 Task: Create Card Executive Team Meeting in Board Website Content to Workspace App Development. Create Card Recruitment Execution in Board Market Segmentation to Workspace App Development. Create Card Executive Team Meeting in Board Diversity and Inclusion Program Evaluation and Optimization to Workspace App Development
Action: Mouse moved to (351, 148)
Screenshot: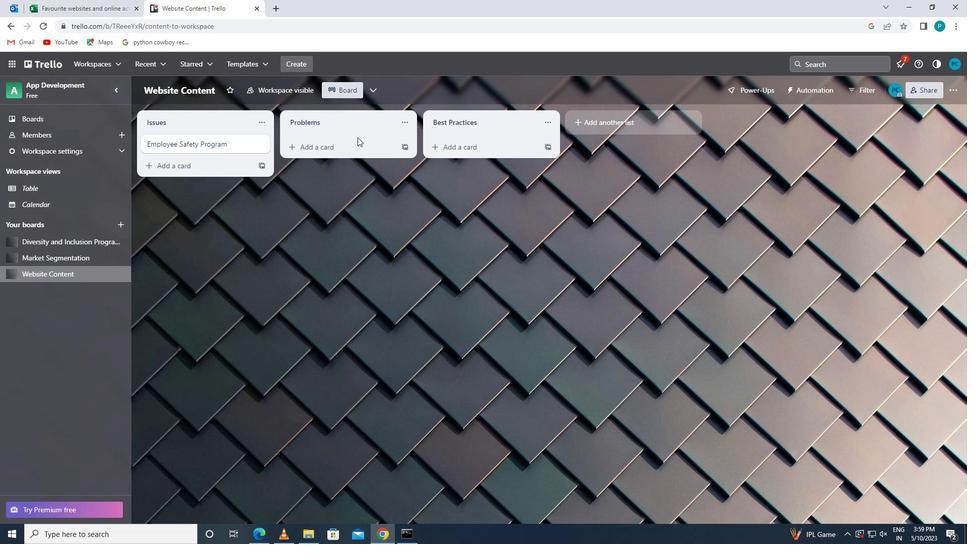 
Action: Mouse pressed left at (351, 148)
Screenshot: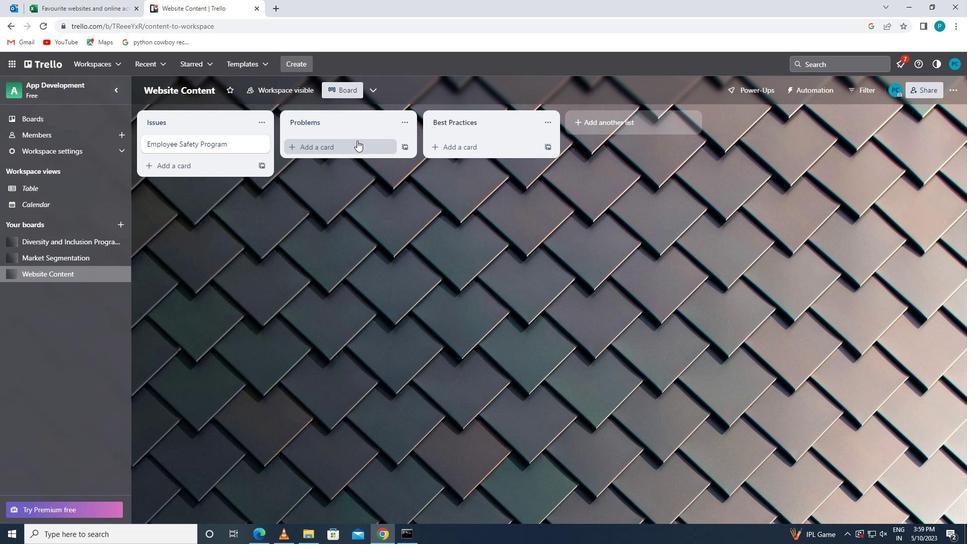 
Action: Key pressed <Key.caps_lock>c<Key.caps_lock>ard<Key.space><Key.caps_lock>e<Key.caps_lock>xecutive<Key.space><Key.caps_lock>t<Key.caps_lock>eam<Key.space><Key.caps_lock>m<Key.caps_lock>eeting
Screenshot: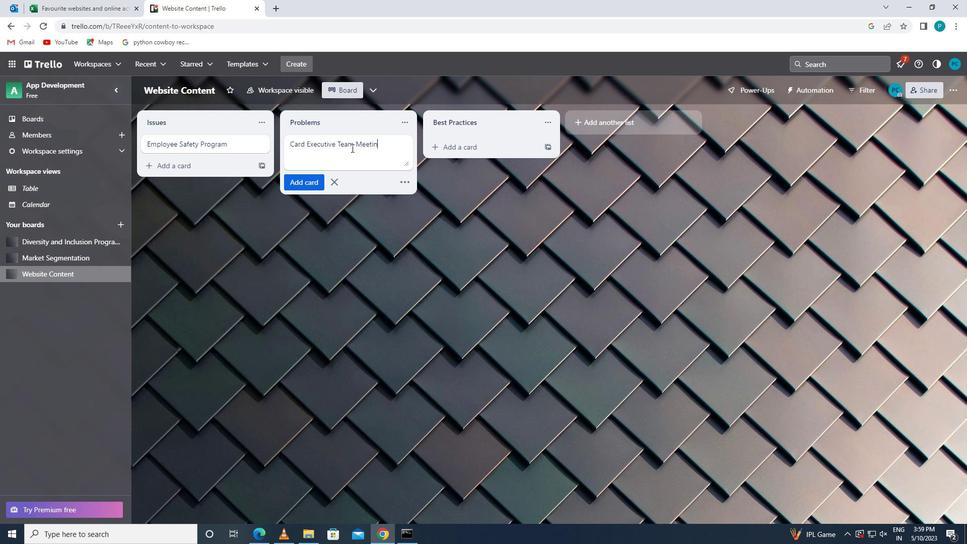 
Action: Mouse moved to (294, 177)
Screenshot: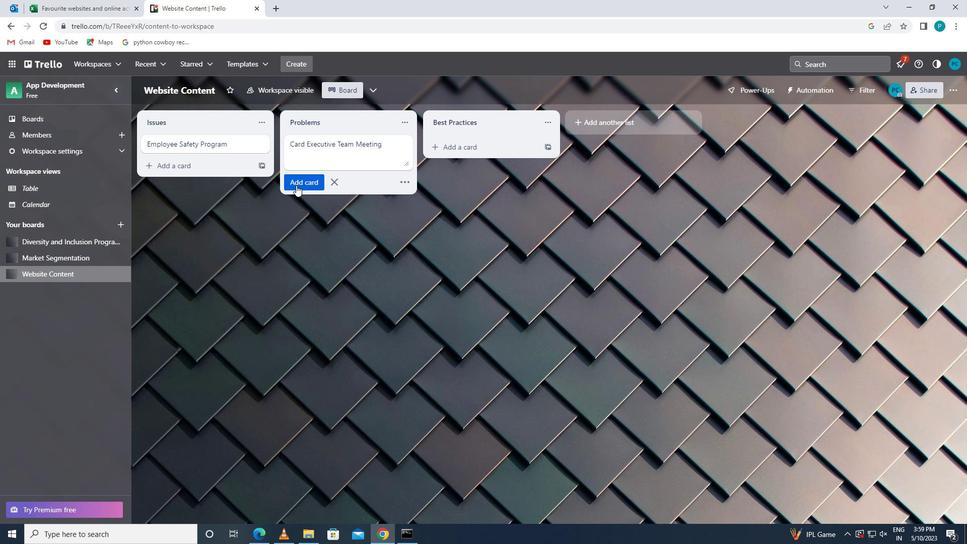 
Action: Mouse pressed left at (294, 177)
Screenshot: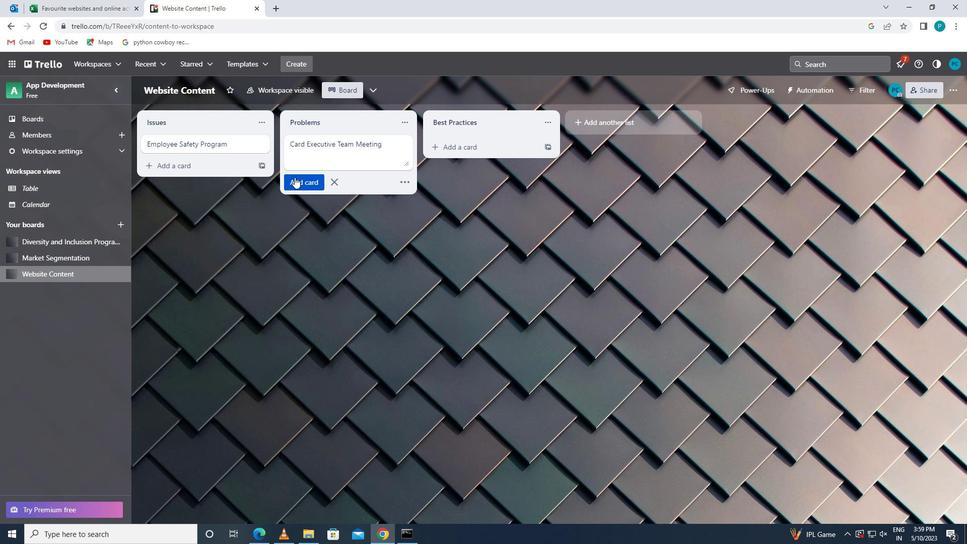 
Action: Mouse moved to (59, 258)
Screenshot: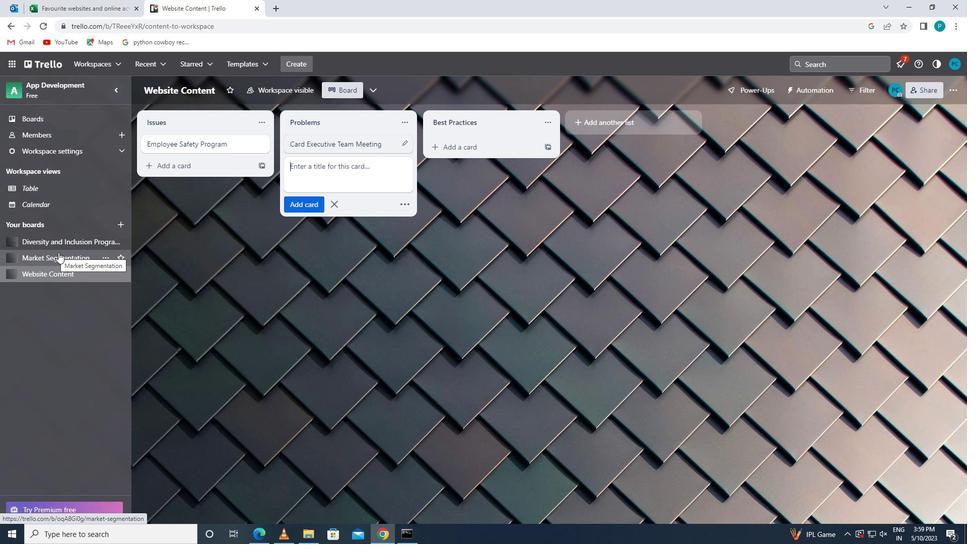 
Action: Mouse pressed left at (59, 258)
Screenshot: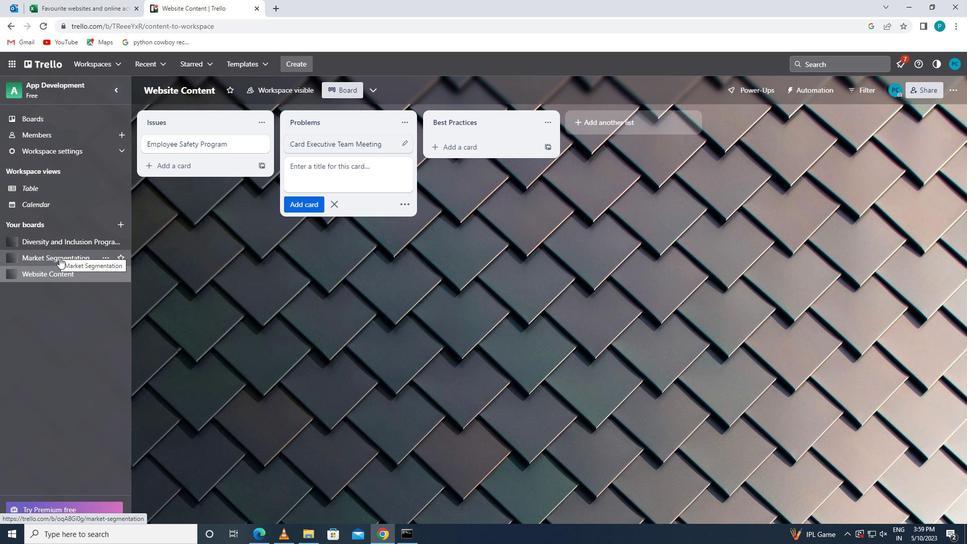 
Action: Mouse moved to (322, 158)
Screenshot: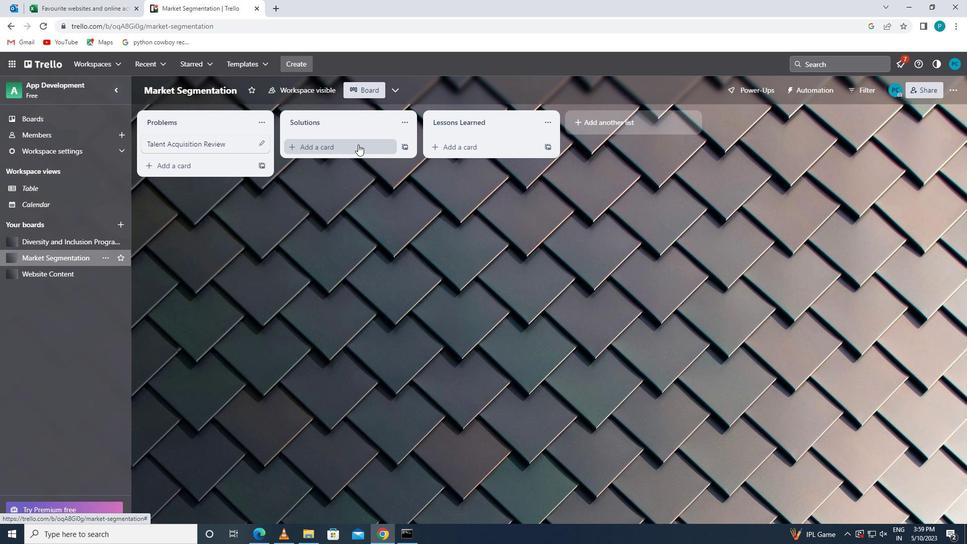 
Action: Mouse pressed left at (322, 158)
Screenshot: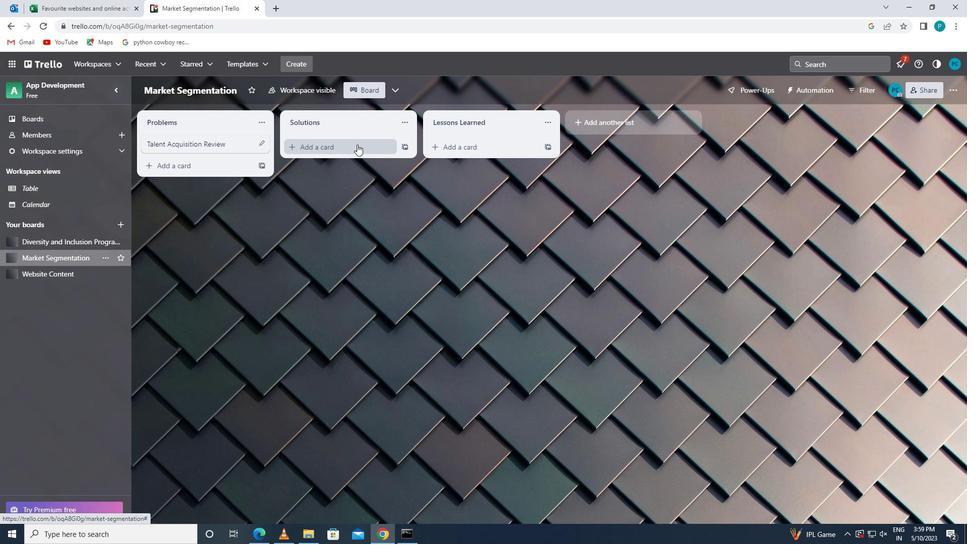 
Action: Mouse moved to (322, 150)
Screenshot: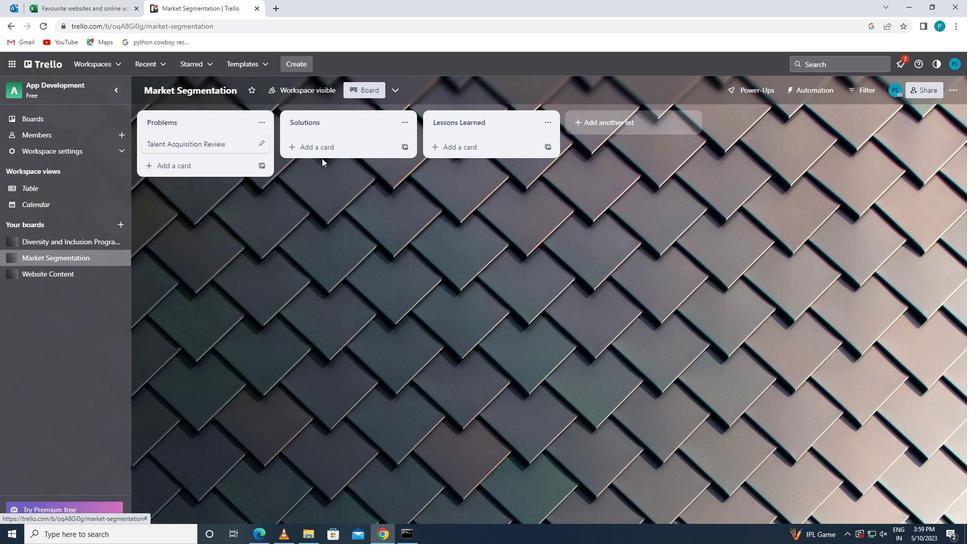 
Action: Mouse pressed left at (322, 150)
Screenshot: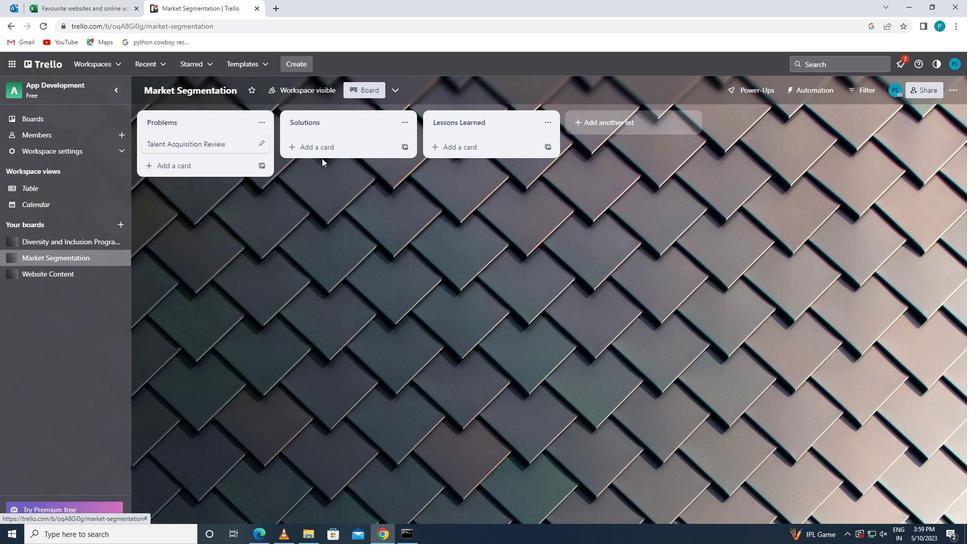 
Action: Key pressed <Key.caps_lock>c<Key.caps_lock><Key.backspace><Key.caps_lock>r<Key.caps_lock>ecruitment<Key.space><Key.caps_lock>e<Key.caps_lock>xecution
Screenshot: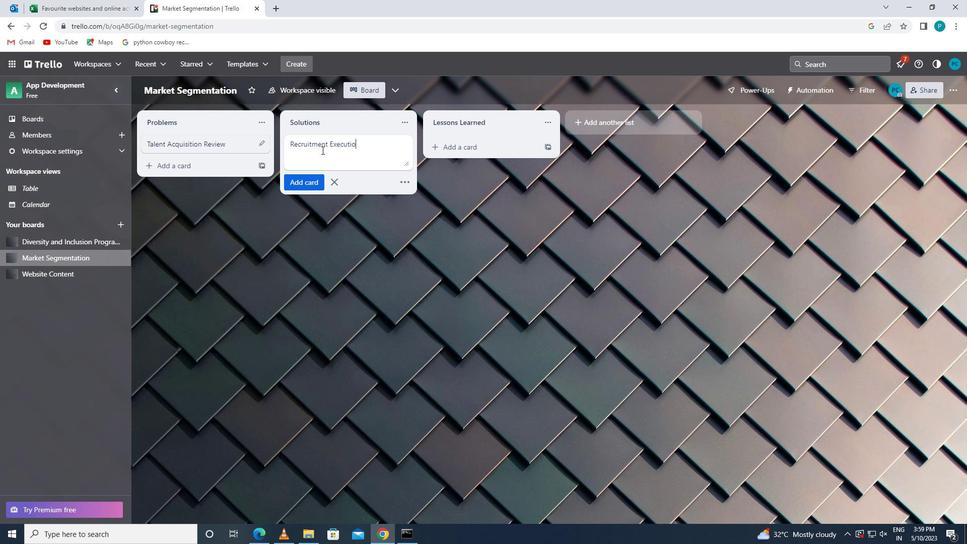 
Action: Mouse moved to (319, 178)
Screenshot: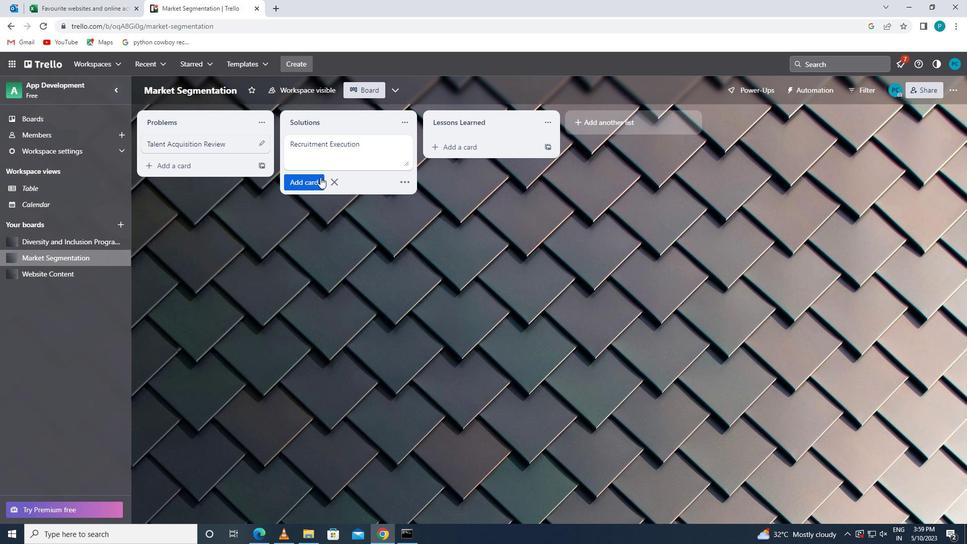 
Action: Mouse pressed left at (319, 178)
Screenshot: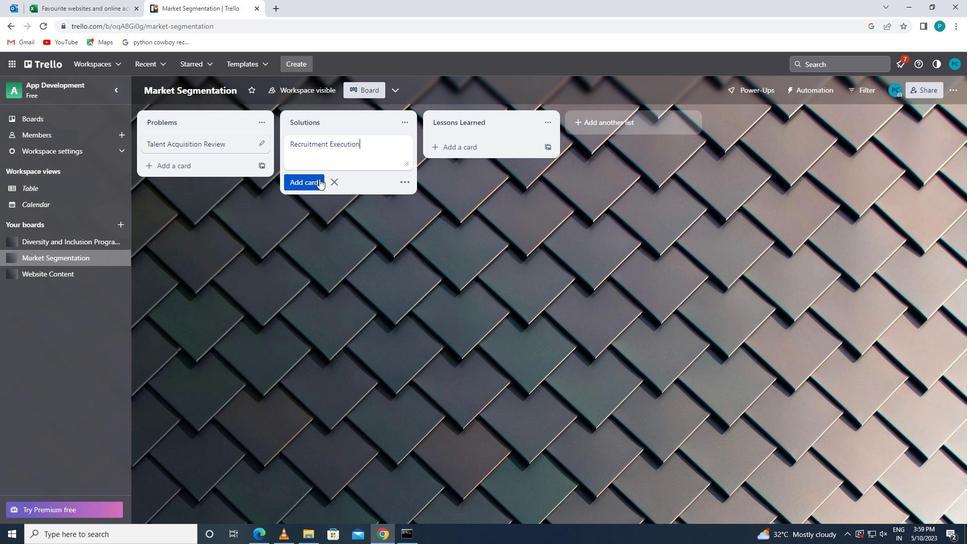 
Action: Mouse moved to (81, 241)
Screenshot: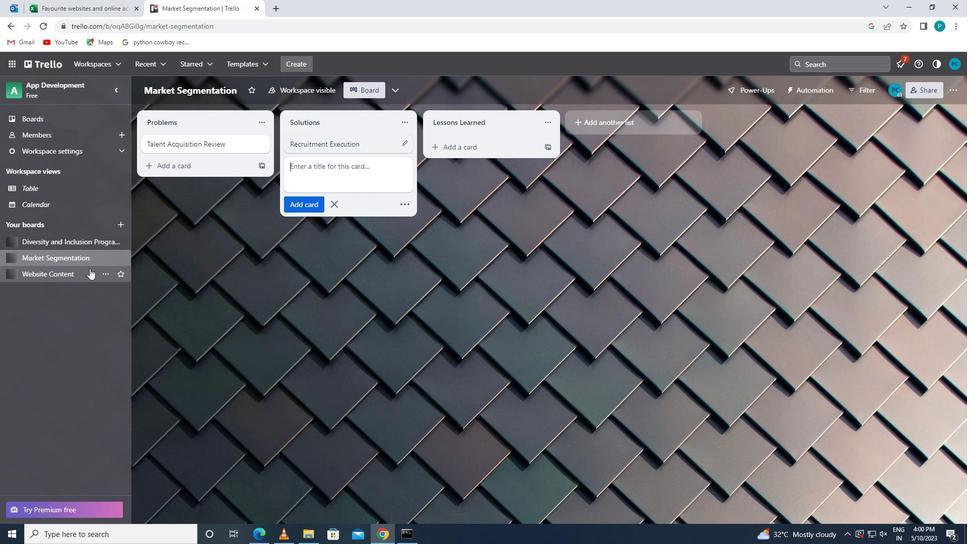 
Action: Mouse pressed left at (81, 241)
Screenshot: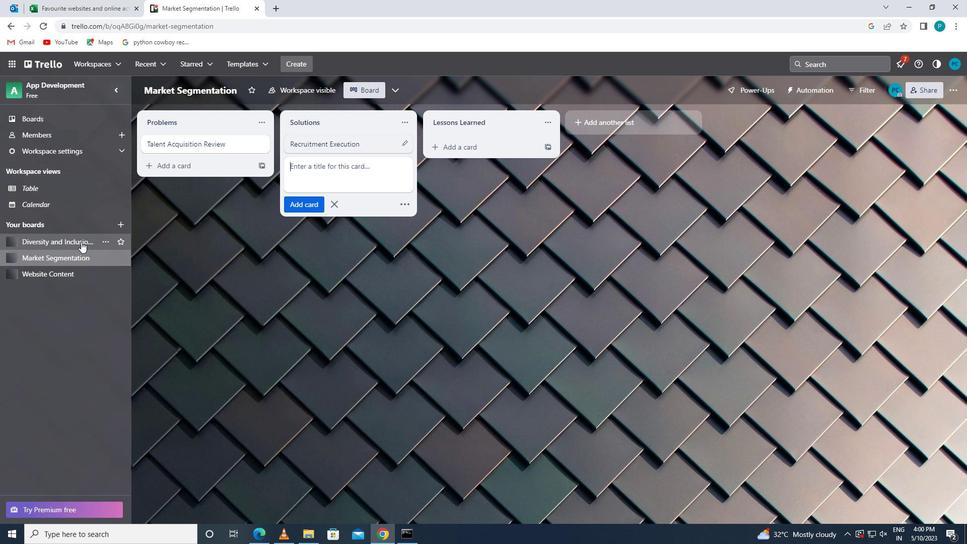 
Action: Mouse moved to (336, 149)
Screenshot: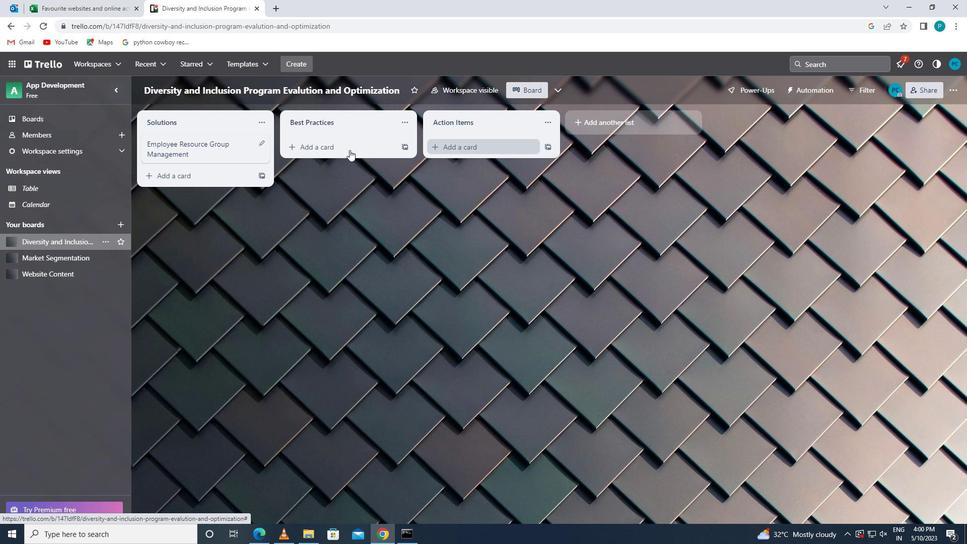 
Action: Mouse pressed left at (336, 149)
Screenshot: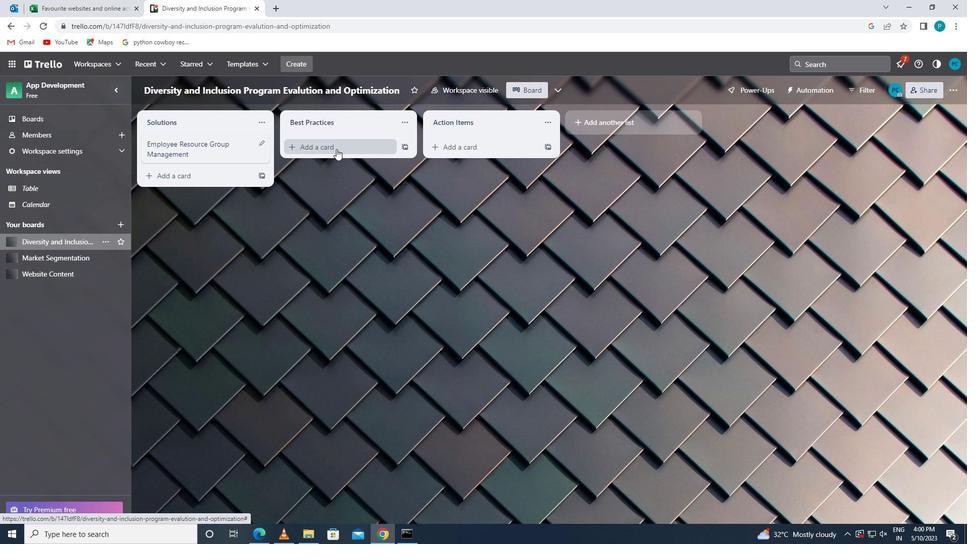 
Action: Key pressed <Key.caps_lock>e<Key.caps_lock>xecutibv<Key.backspace><Key.backspace>ve<Key.space><Key.caps_lock>t<Key.caps_lock>eam<Key.space><Key.caps_lock>m<Key.caps_lock>eeting
Screenshot: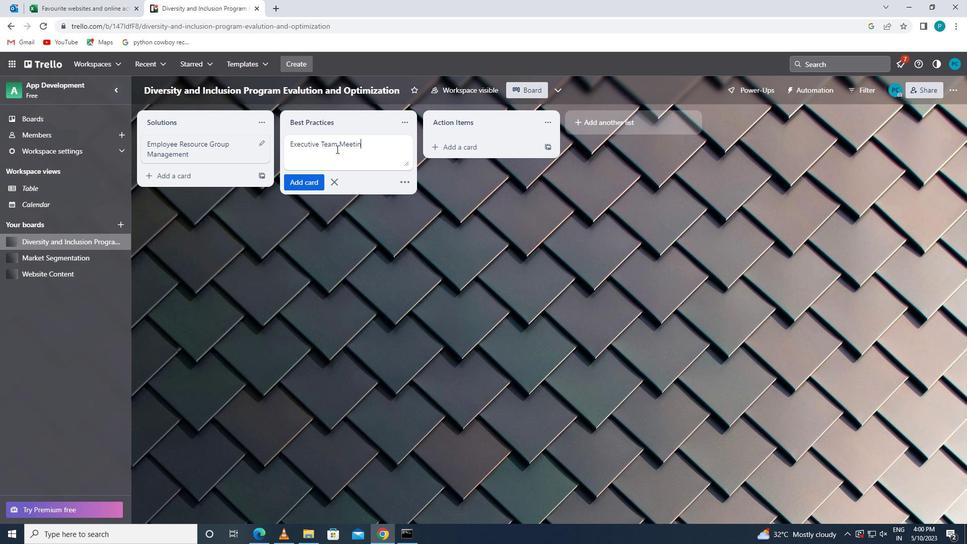 
Action: Mouse moved to (305, 182)
Screenshot: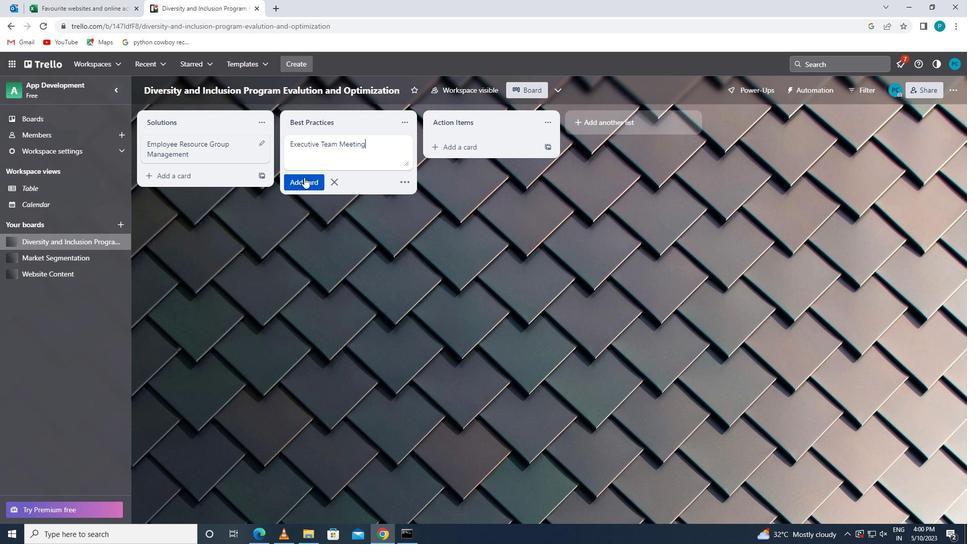 
Action: Mouse pressed left at (305, 182)
Screenshot: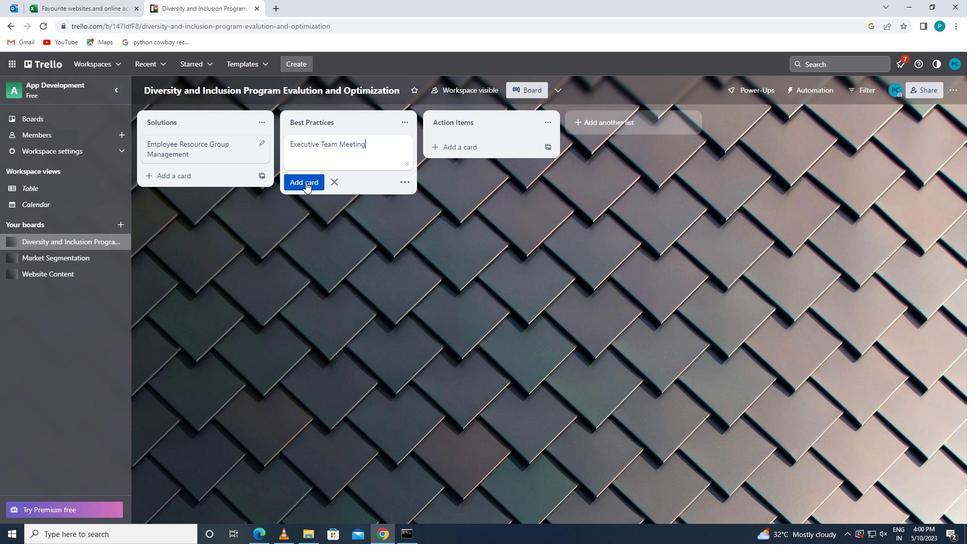 
